 Task: Add a signature Laura Phillips containing With heartfelt thanks and warm wishes, Laura Phillips to email address softage.6@softage.net and add a folder Equipment
Action: Mouse moved to (93, 92)
Screenshot: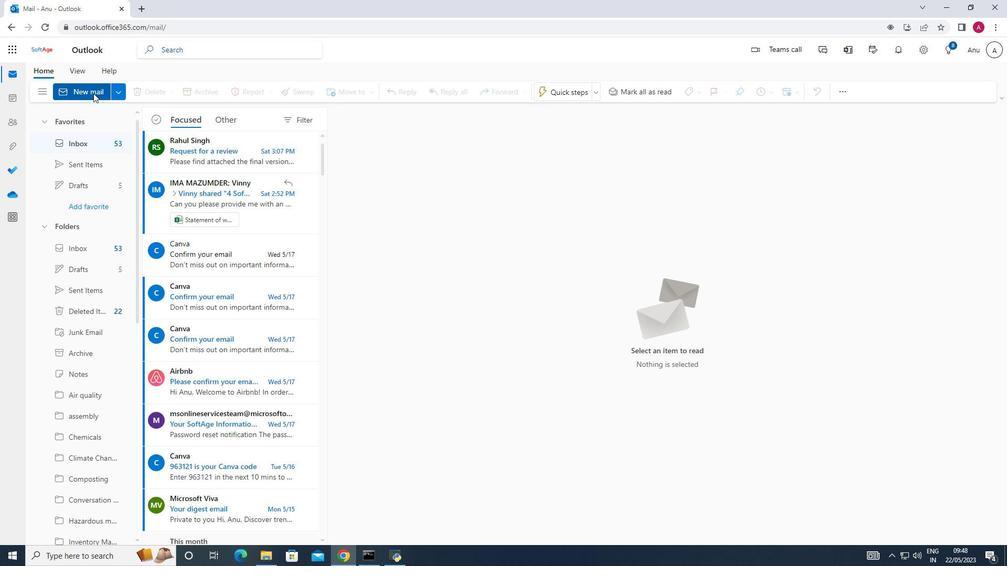 
Action: Mouse pressed left at (93, 92)
Screenshot: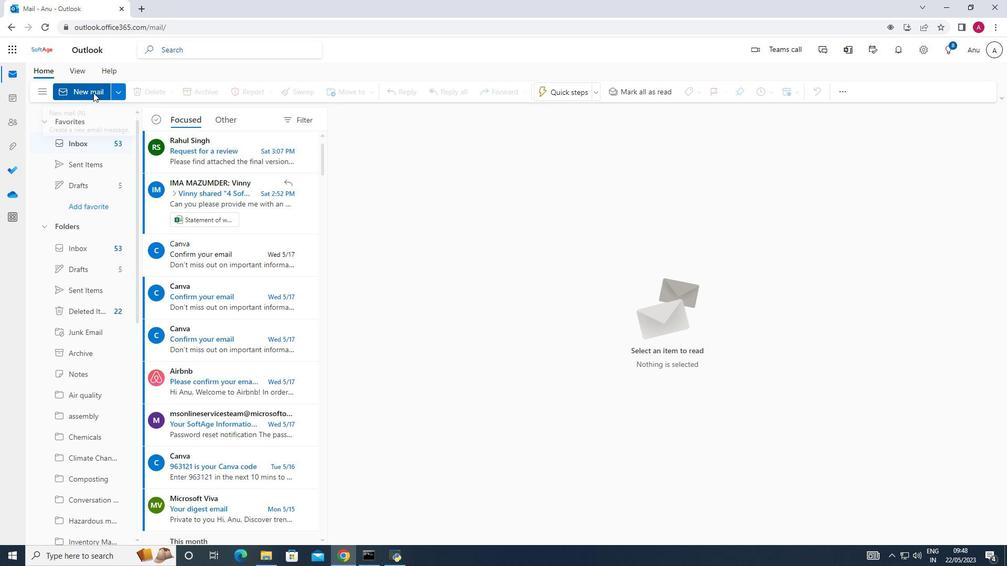 
Action: Mouse moved to (716, 91)
Screenshot: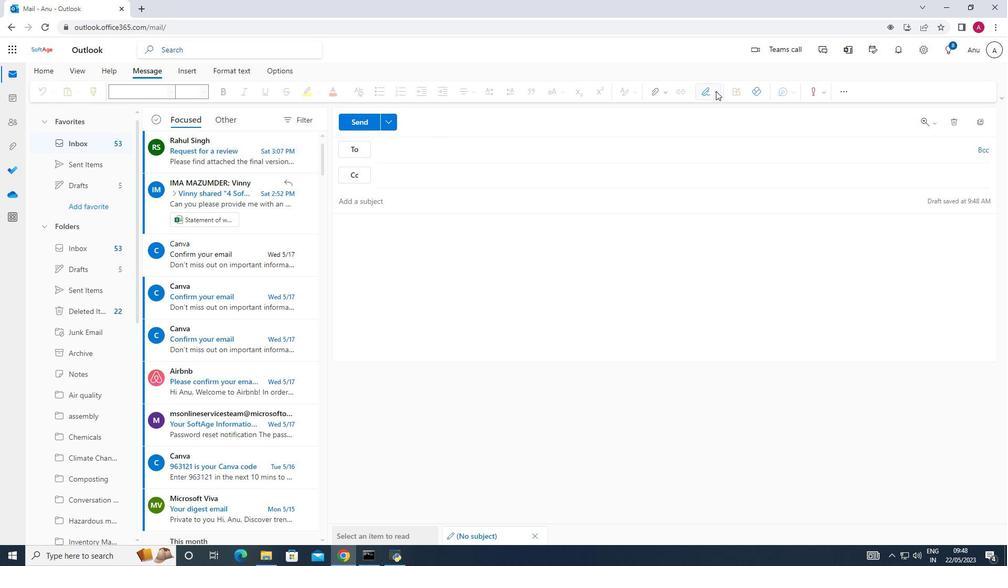 
Action: Mouse pressed left at (716, 91)
Screenshot: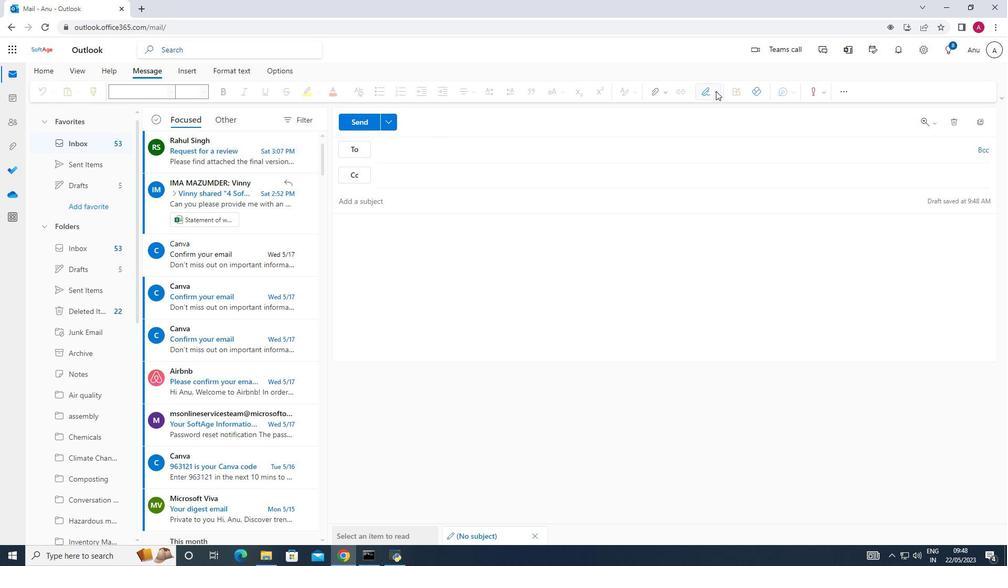 
Action: Mouse moved to (691, 134)
Screenshot: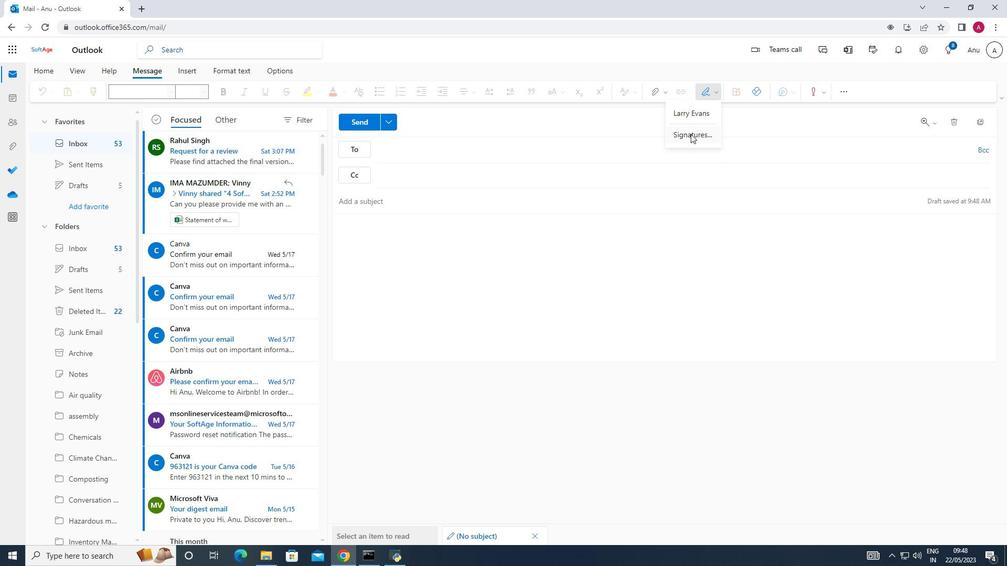 
Action: Mouse pressed left at (691, 134)
Screenshot: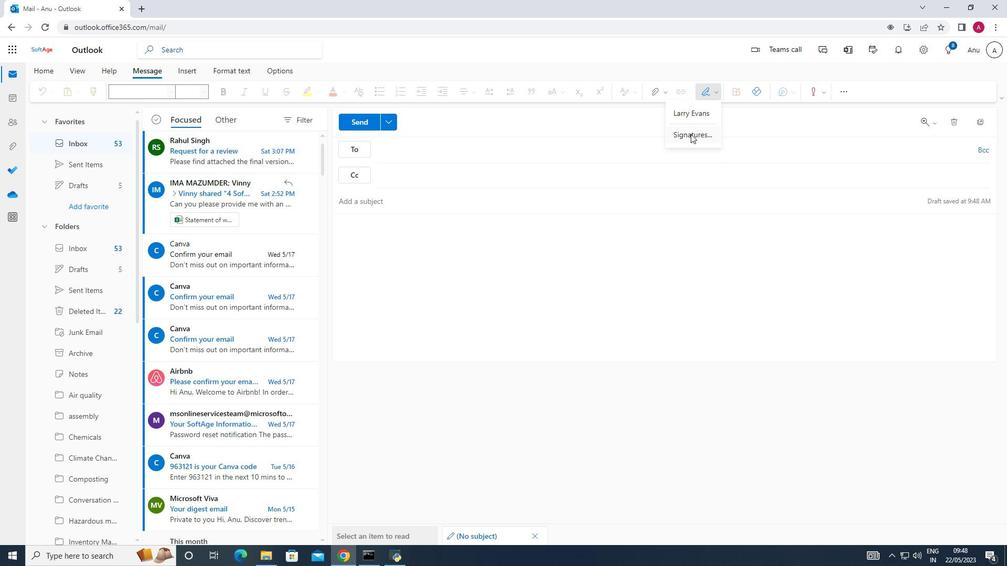 
Action: Mouse moved to (706, 177)
Screenshot: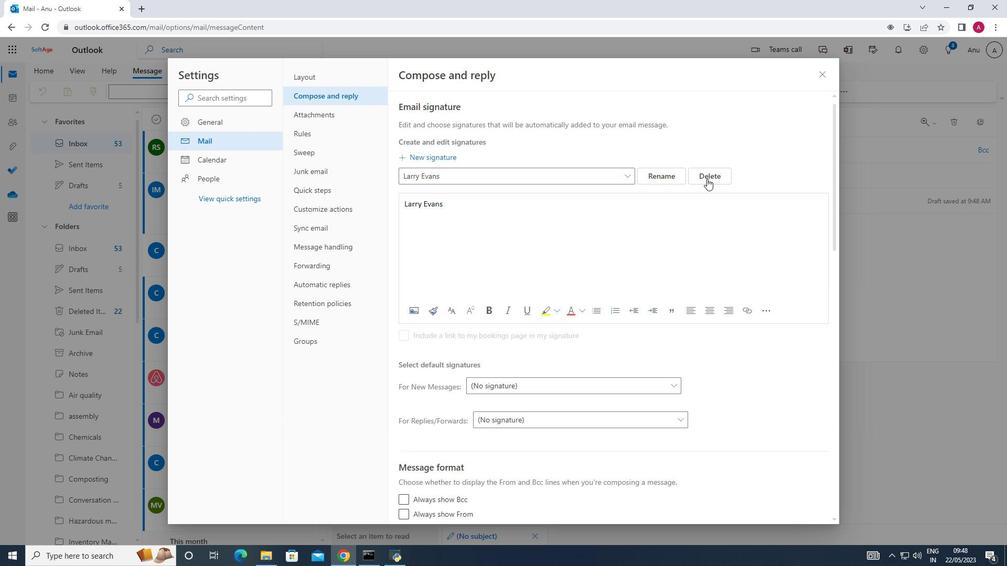 
Action: Mouse pressed left at (706, 177)
Screenshot: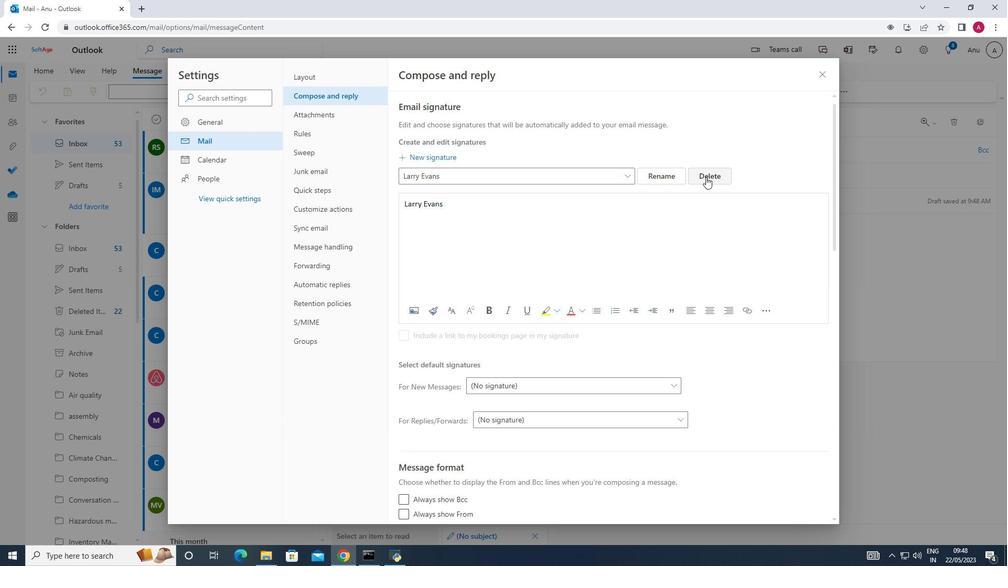 
Action: Mouse moved to (442, 179)
Screenshot: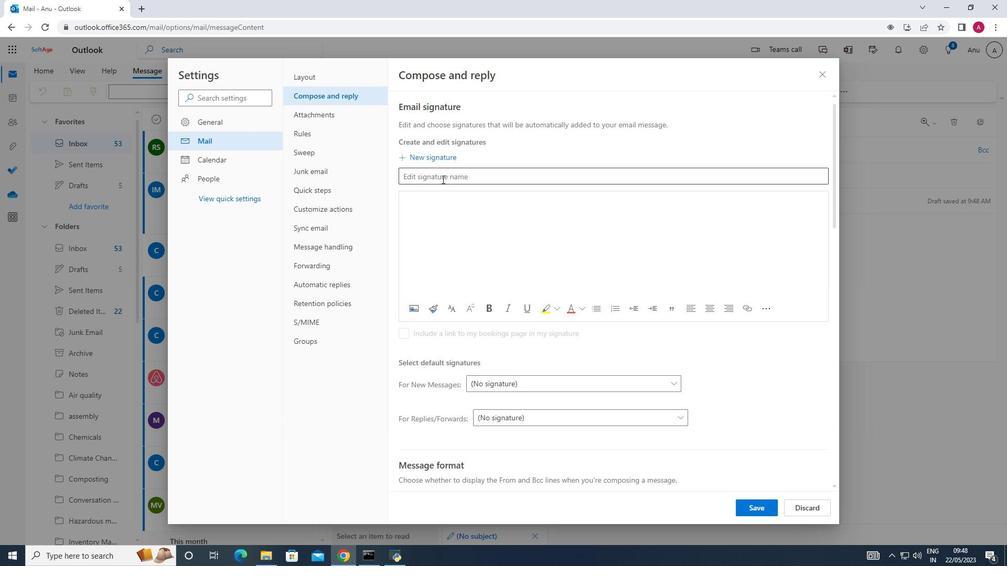 
Action: Mouse pressed left at (442, 179)
Screenshot: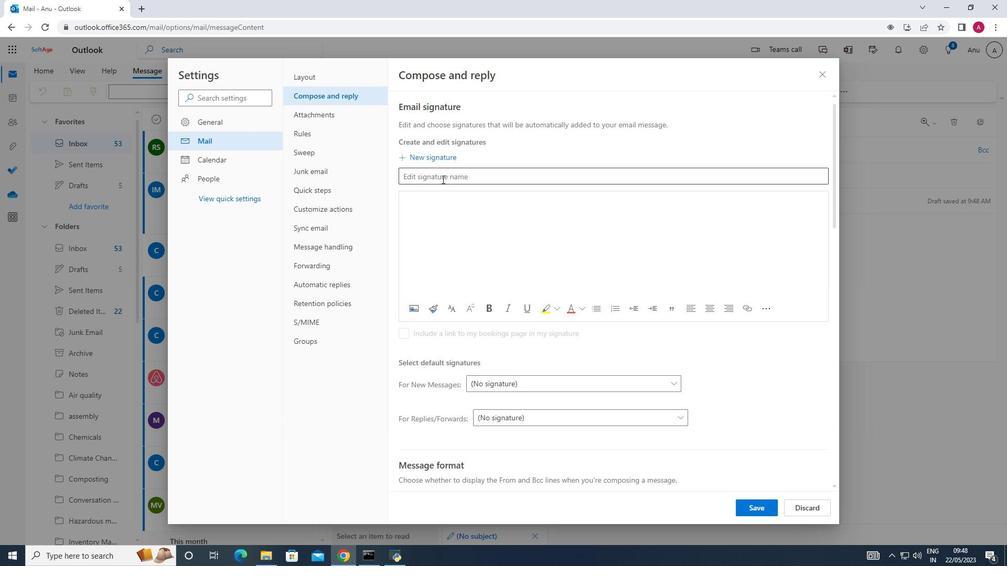 
Action: Key pressed <Key.shift>Laura<Key.space><Key.shift><Key.shift><Key.shift><Key.shift><Key.shift><Key.shift><Key.shift><Key.shift><Key.shift><Key.shift><Key.shift><Key.shift><Key.shift><Key.shift><Key.shift><Key.shift><Key.shift>Phillips
Screenshot: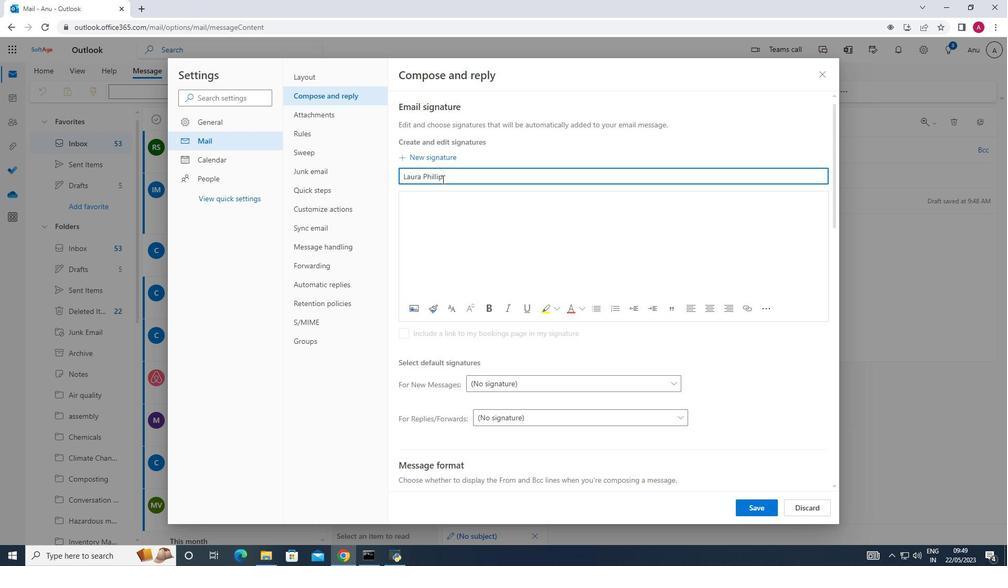 
Action: Mouse moved to (415, 198)
Screenshot: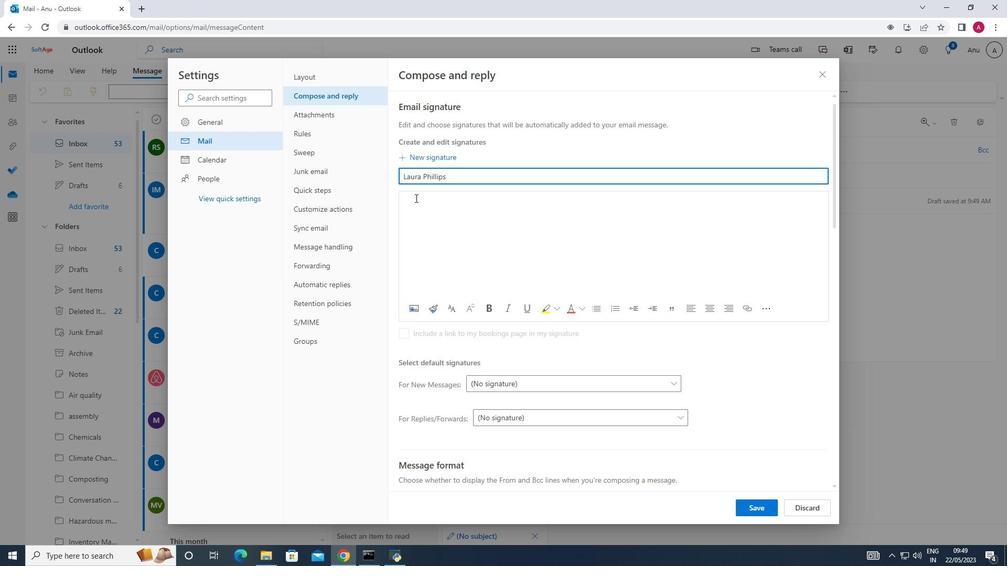 
Action: Mouse pressed left at (415, 198)
Screenshot: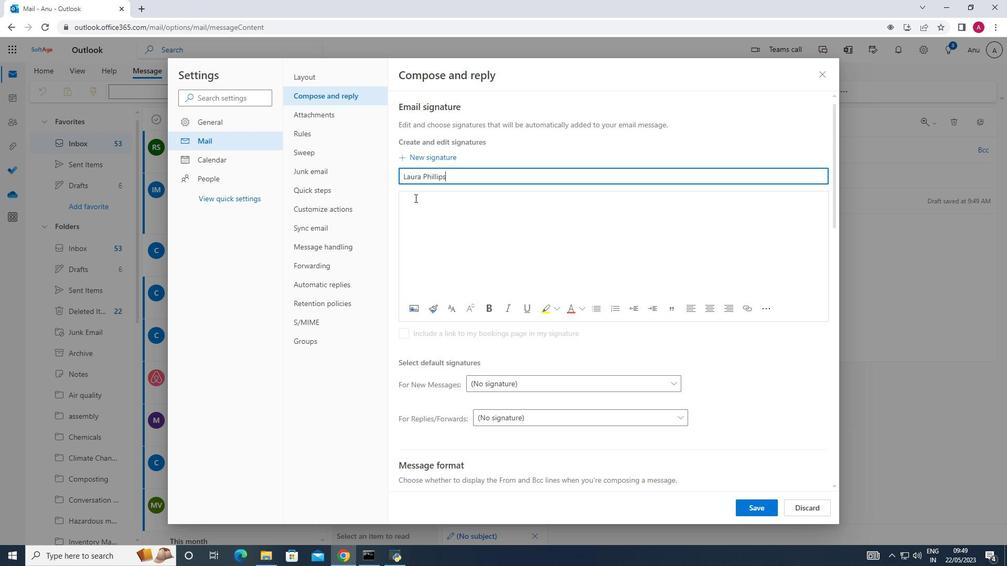 
Action: Key pressed <Key.shift>Laura<Key.space><Key.shift>Philips
Screenshot: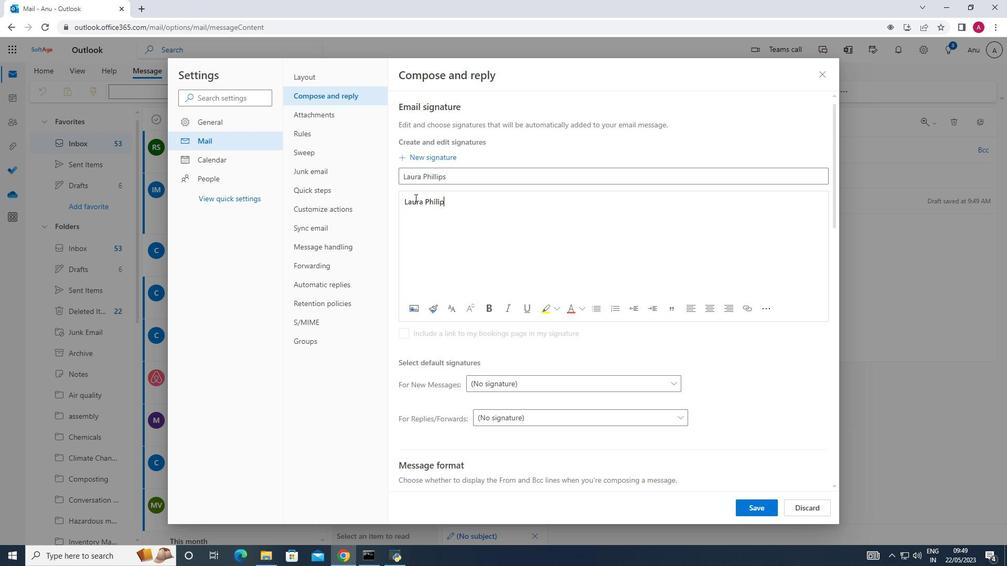 
Action: Mouse moved to (749, 506)
Screenshot: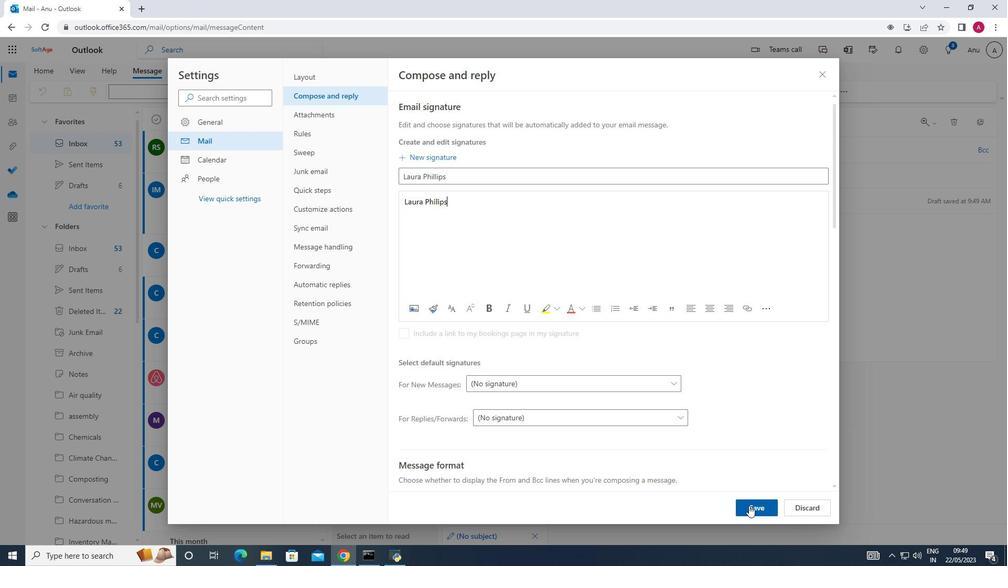 
Action: Mouse pressed left at (749, 506)
Screenshot: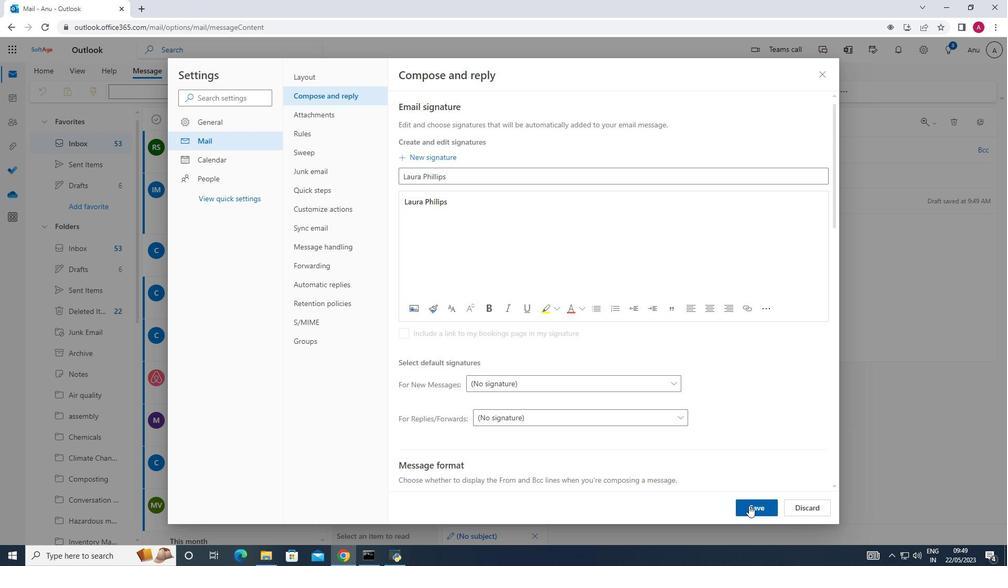 
Action: Mouse moved to (825, 72)
Screenshot: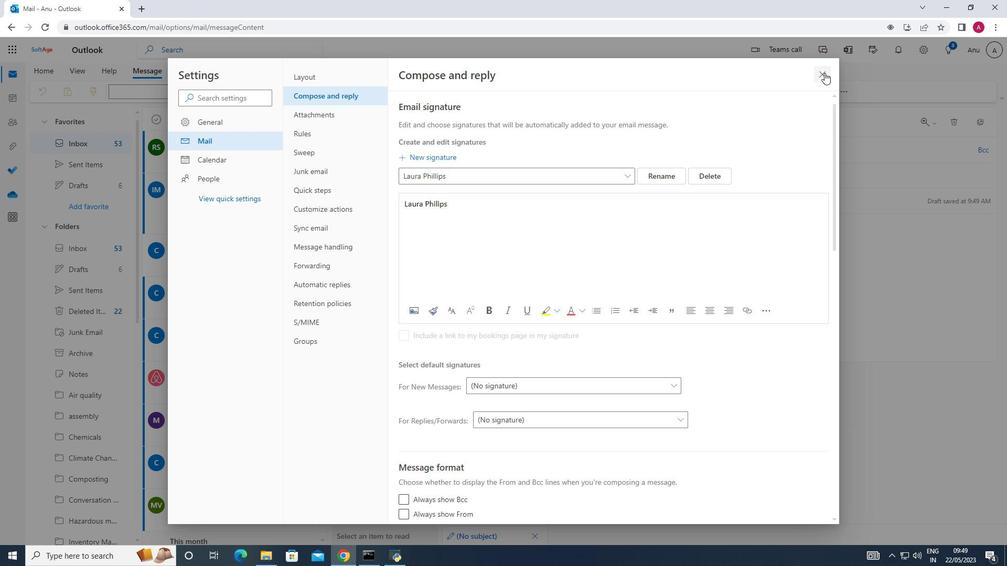 
Action: Mouse pressed left at (825, 72)
Screenshot: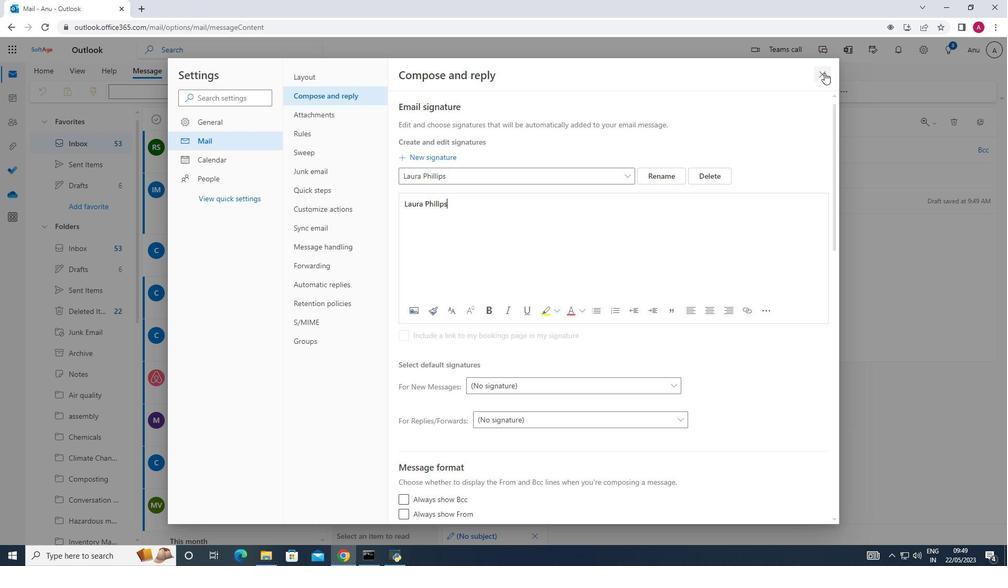 
Action: Mouse moved to (345, 224)
Screenshot: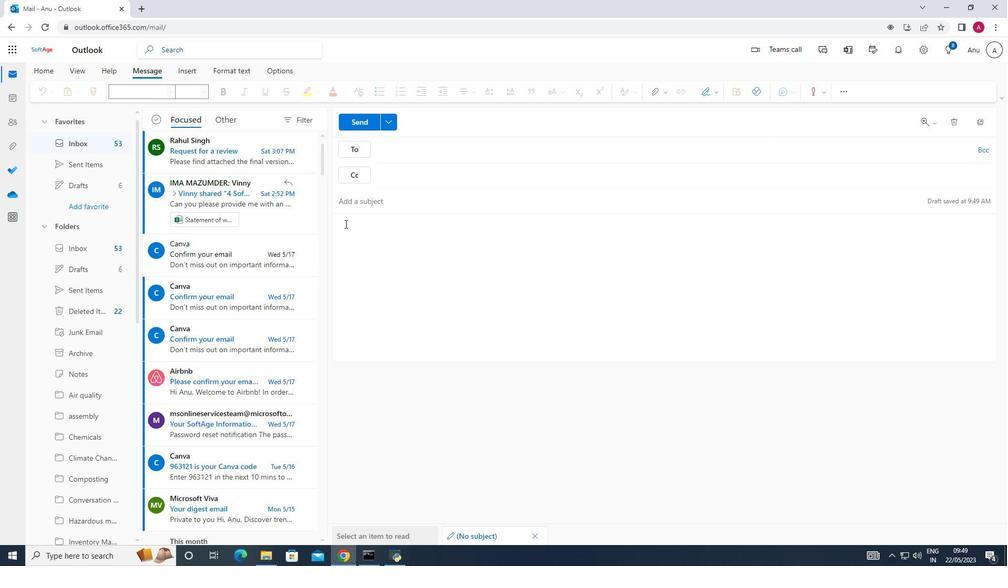 
Action: Mouse pressed left at (345, 224)
Screenshot: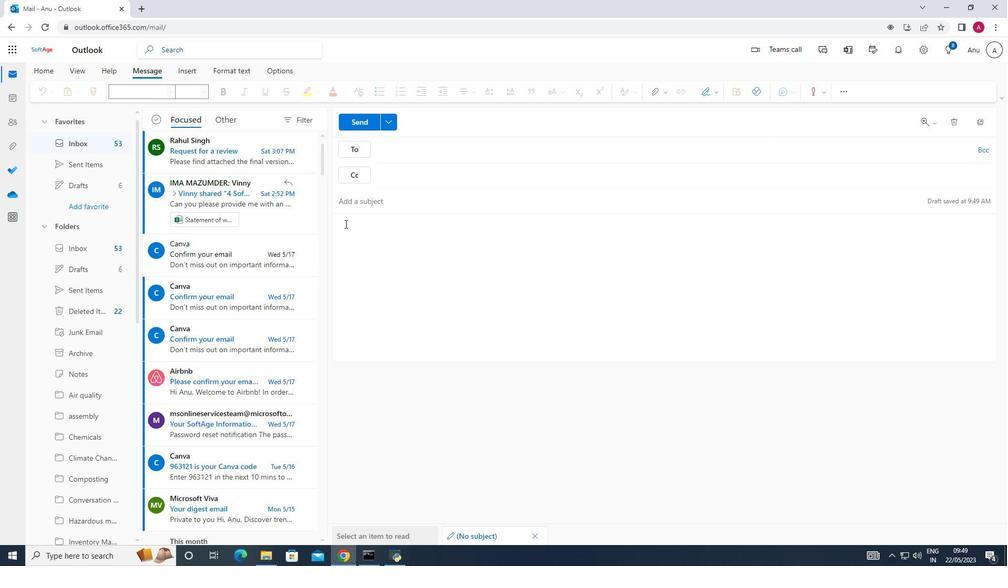 
Action: Key pressed <Key.shift>Heartfelt<Key.space><Key.shift>Thanks<Key.space>and<Key.space><Key.shift>Warm<Key.space><Key.shift>Wishes
Screenshot: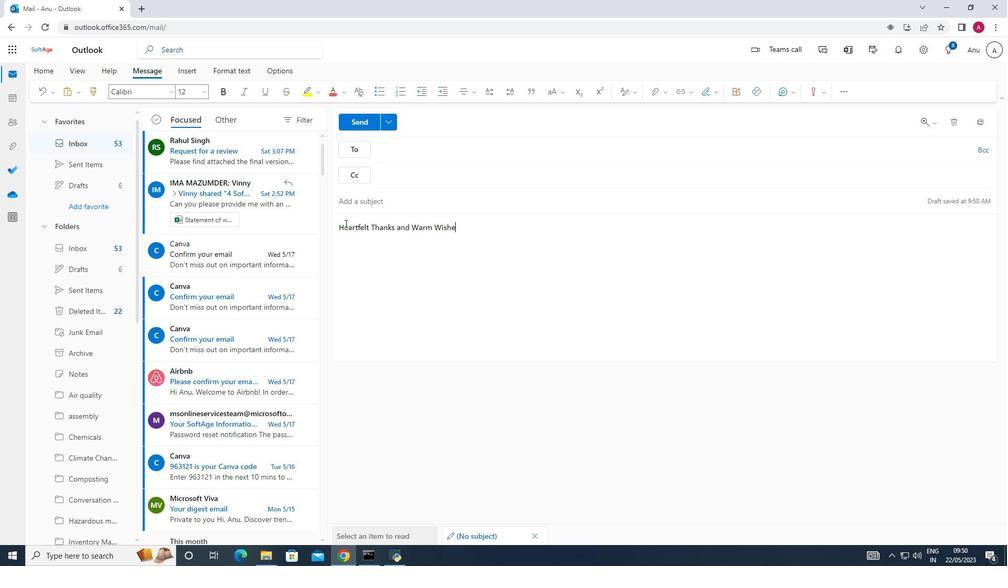 
Action: Mouse moved to (386, 196)
Screenshot: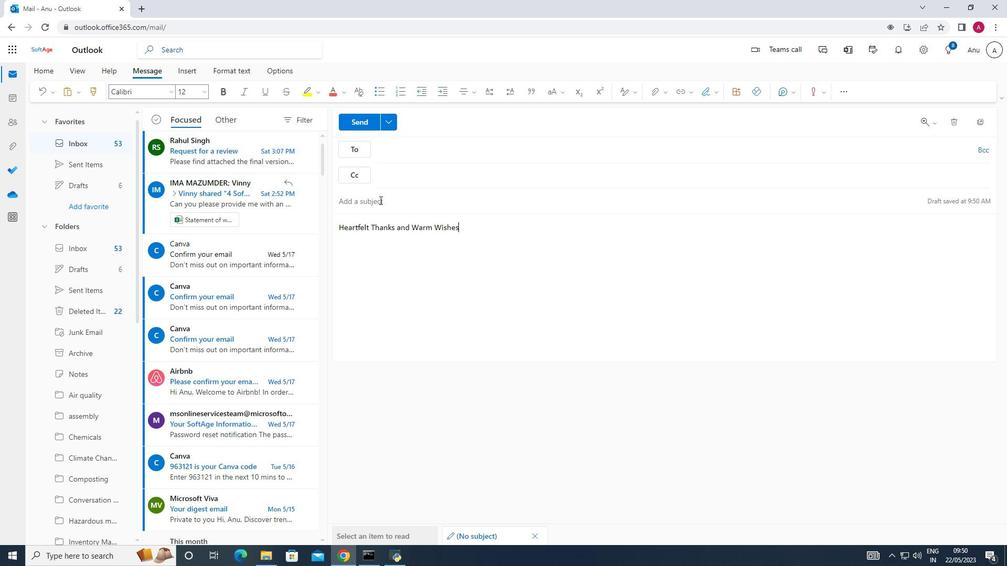 
Action: Key pressed .
Screenshot: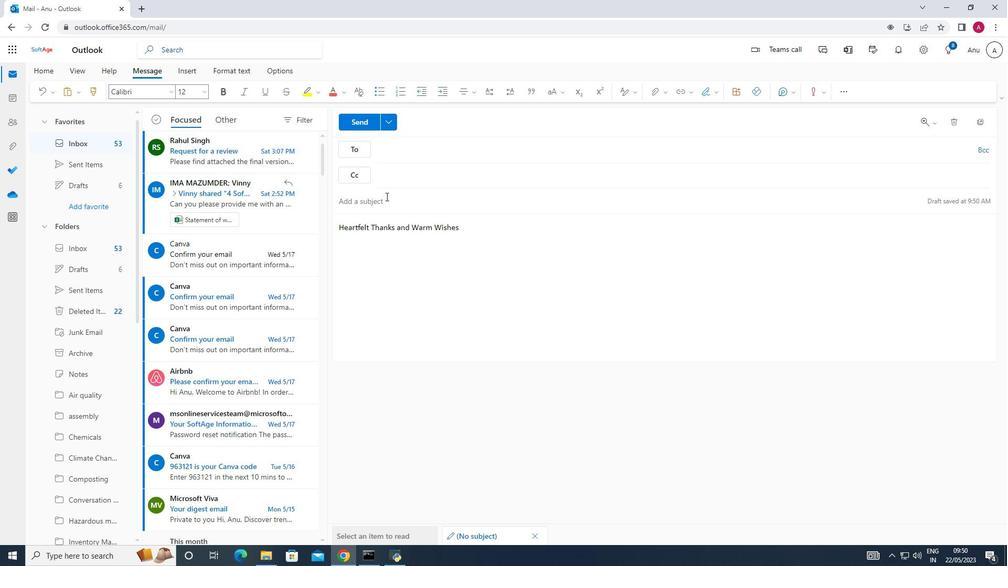 
Action: Mouse moved to (720, 93)
Screenshot: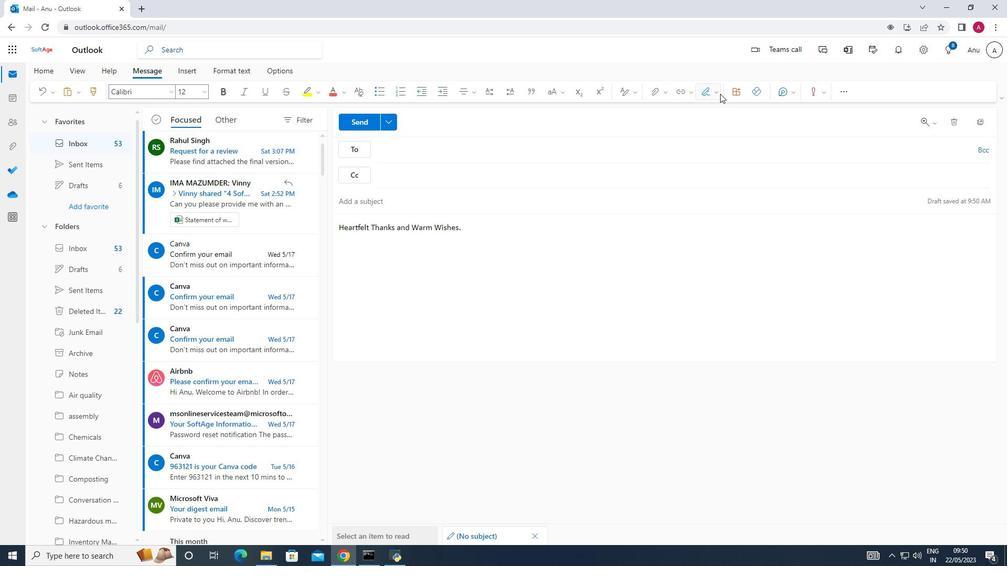 
Action: Mouse pressed left at (720, 93)
Screenshot: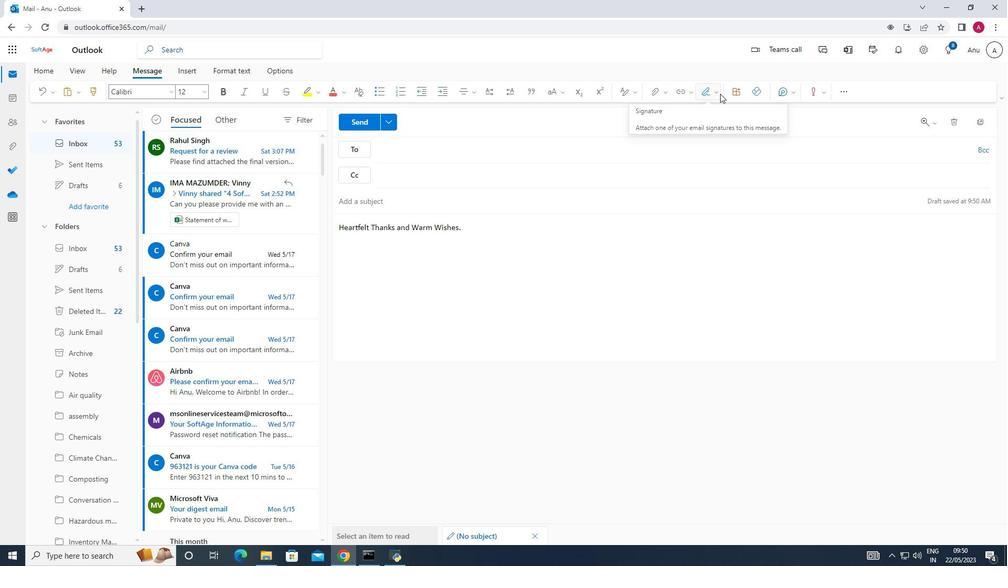 
Action: Mouse moved to (696, 116)
Screenshot: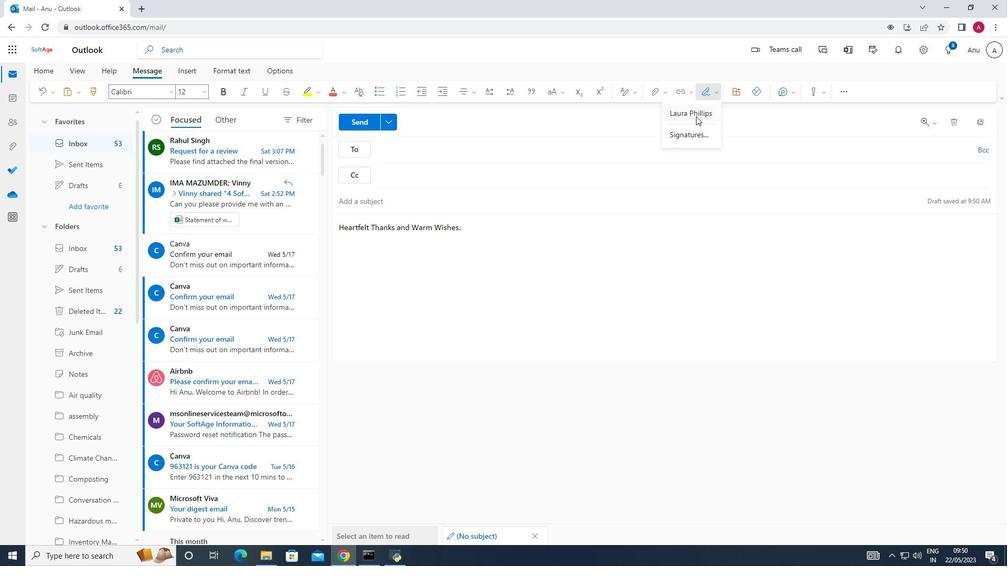 
Action: Mouse pressed left at (696, 116)
Screenshot: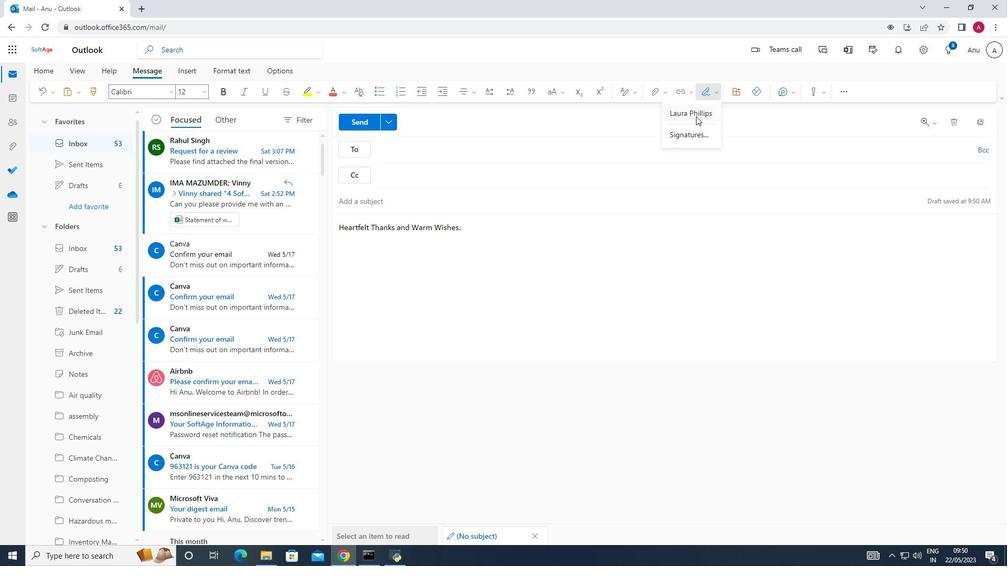 
Action: Mouse moved to (382, 152)
Screenshot: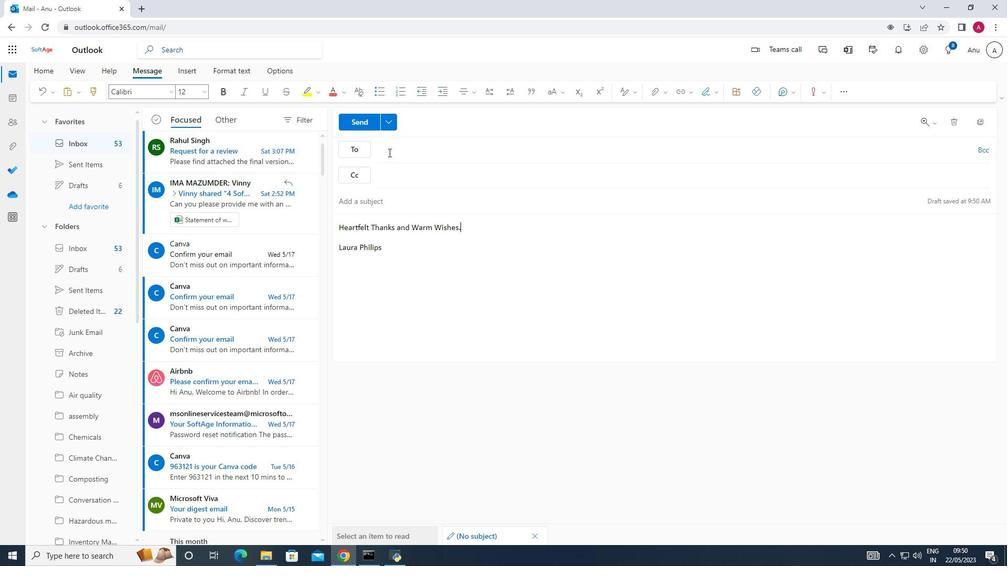 
Action: Mouse pressed left at (382, 152)
Screenshot: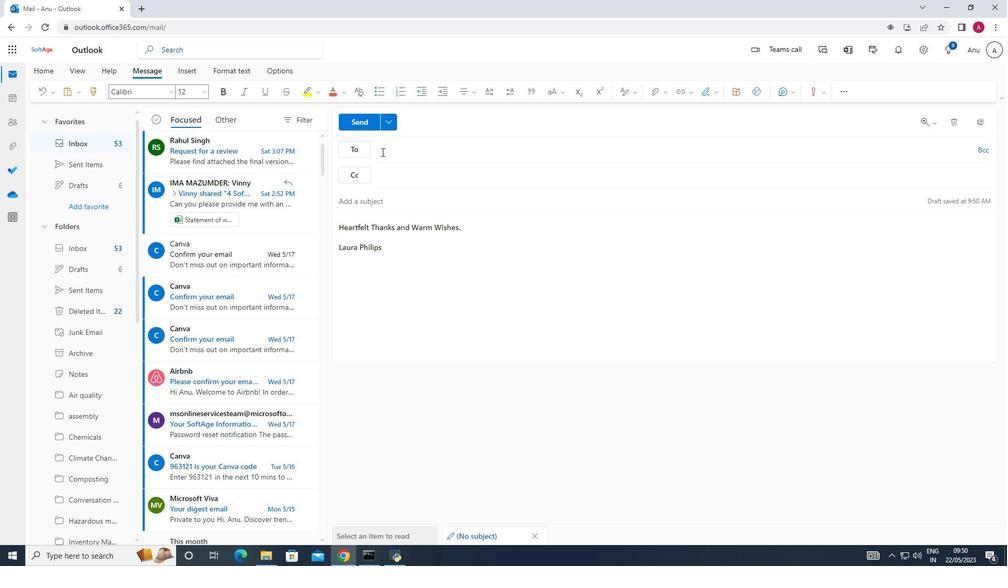 
Action: Key pressed <Key.shift>Softage.6<Key.shift>@softage.net
Screenshot: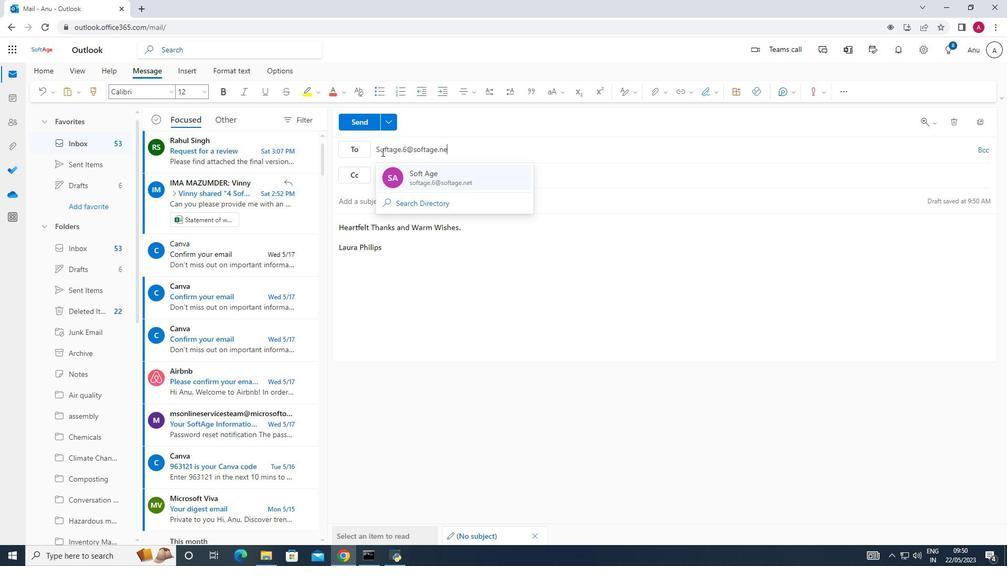 
Action: Mouse moved to (85, 486)
Screenshot: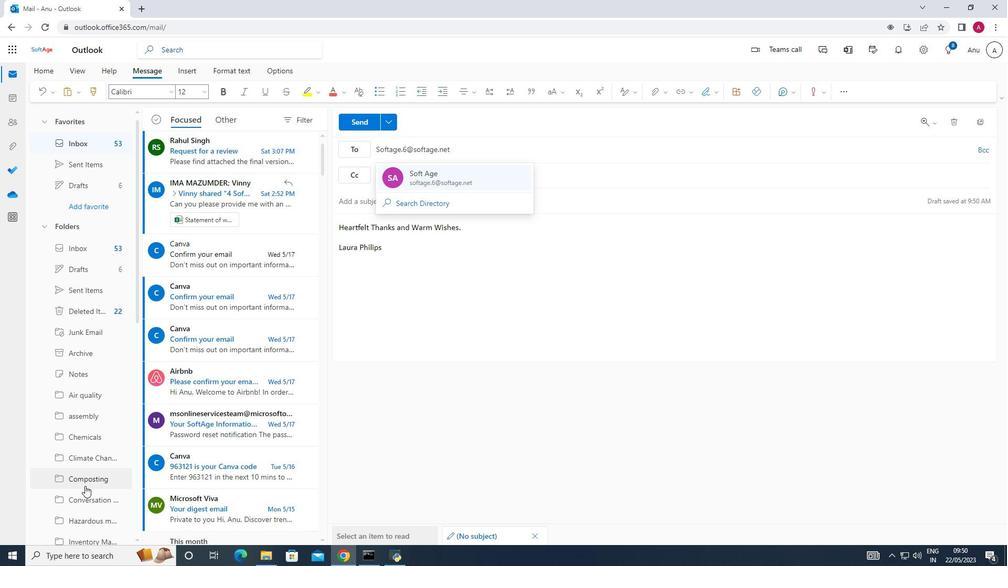 
Action: Mouse scrolled (85, 486) with delta (0, 0)
Screenshot: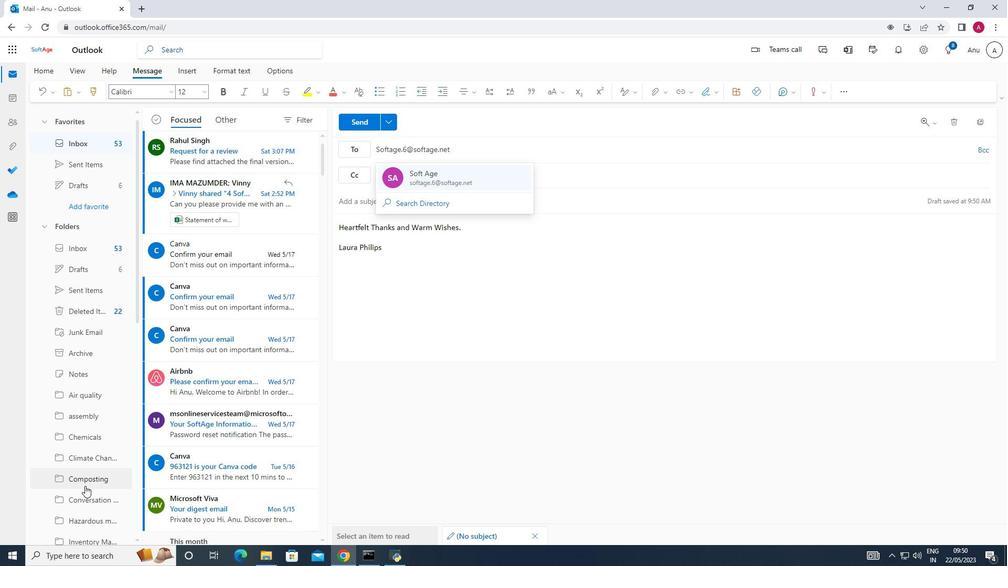 
Action: Mouse scrolled (85, 486) with delta (0, 0)
Screenshot: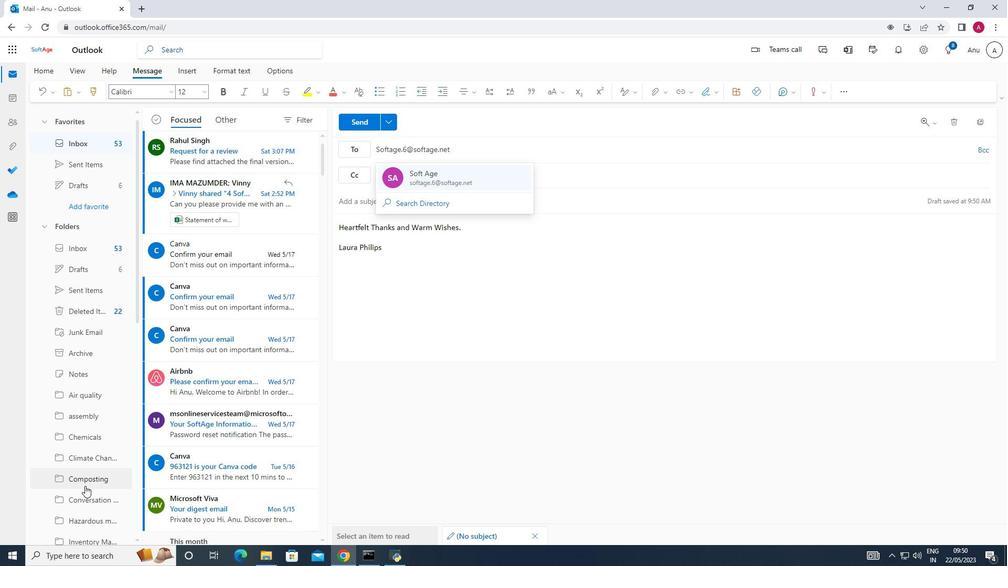 
Action: Mouse scrolled (85, 486) with delta (0, 0)
Screenshot: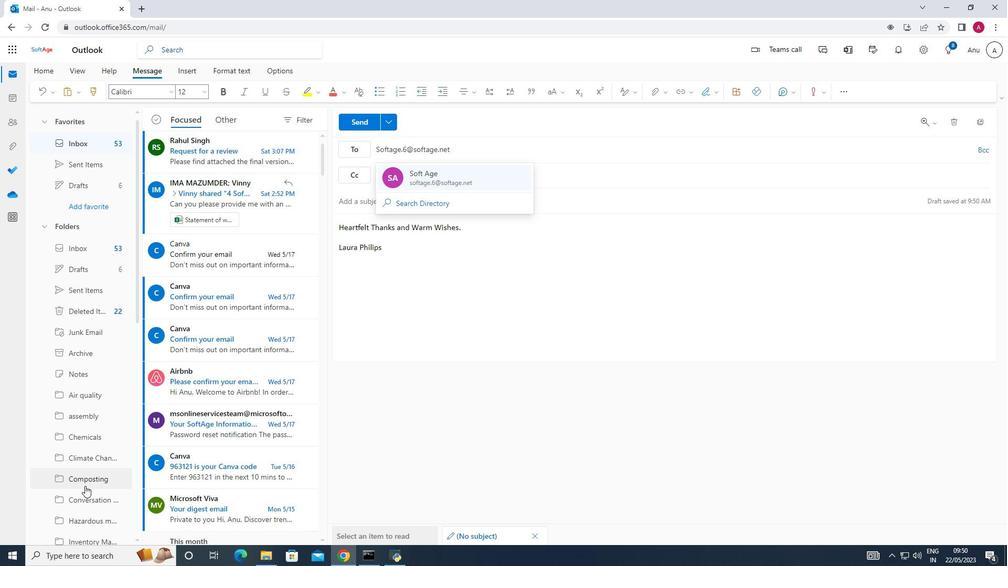 
Action: Mouse scrolled (85, 486) with delta (0, 0)
Screenshot: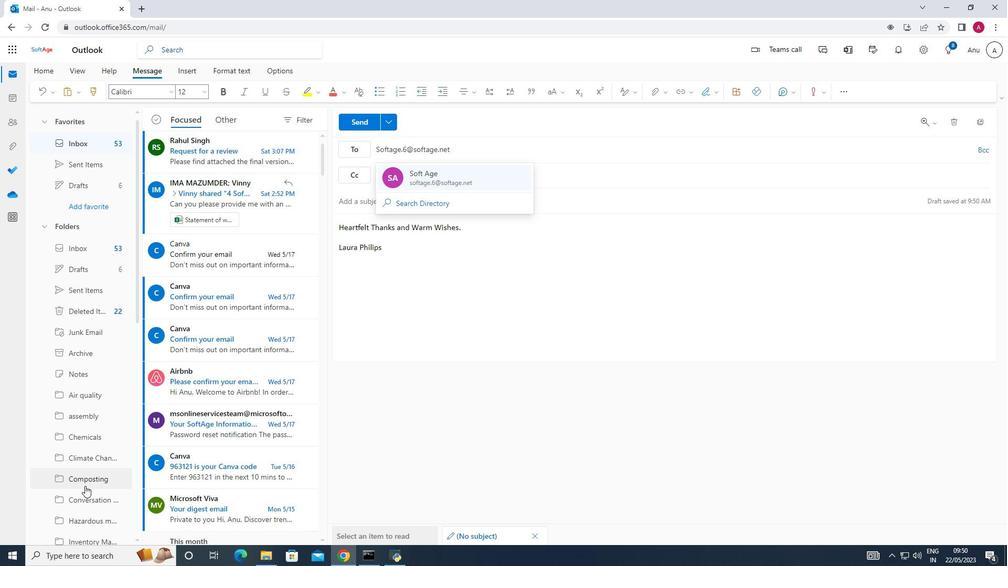 
Action: Mouse scrolled (85, 486) with delta (0, 0)
Screenshot: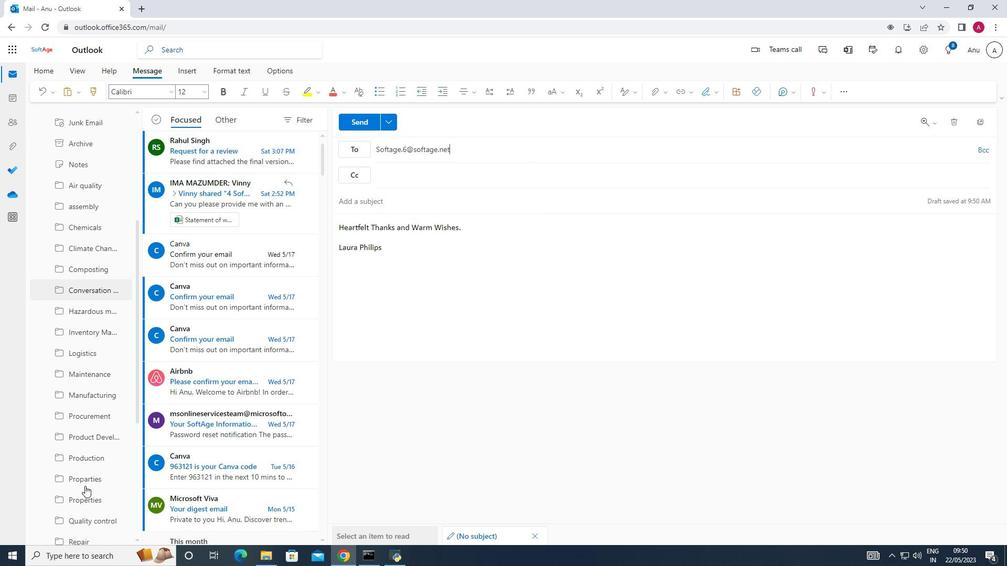 
Action: Mouse scrolled (85, 486) with delta (0, 0)
Screenshot: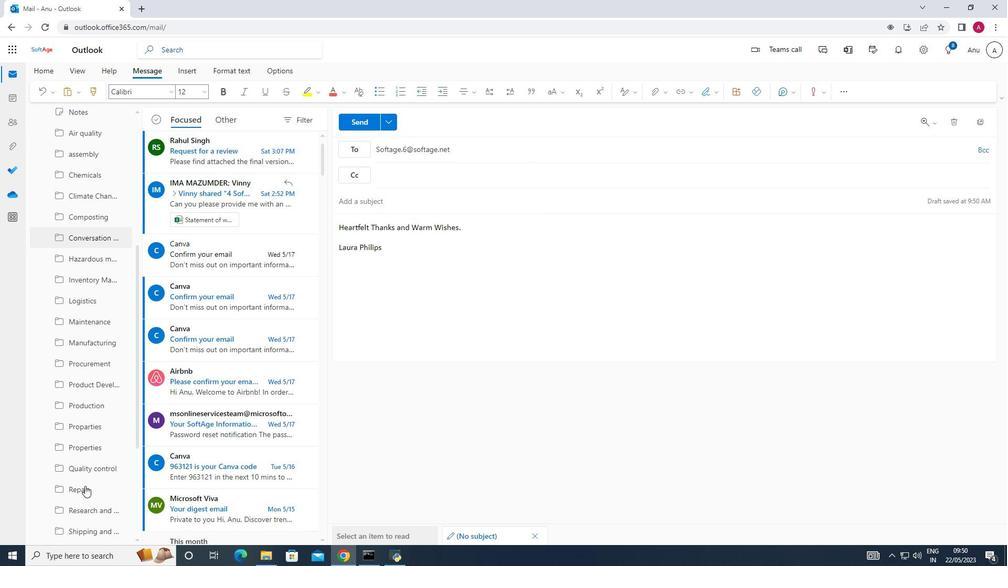 
Action: Mouse scrolled (85, 486) with delta (0, 0)
Screenshot: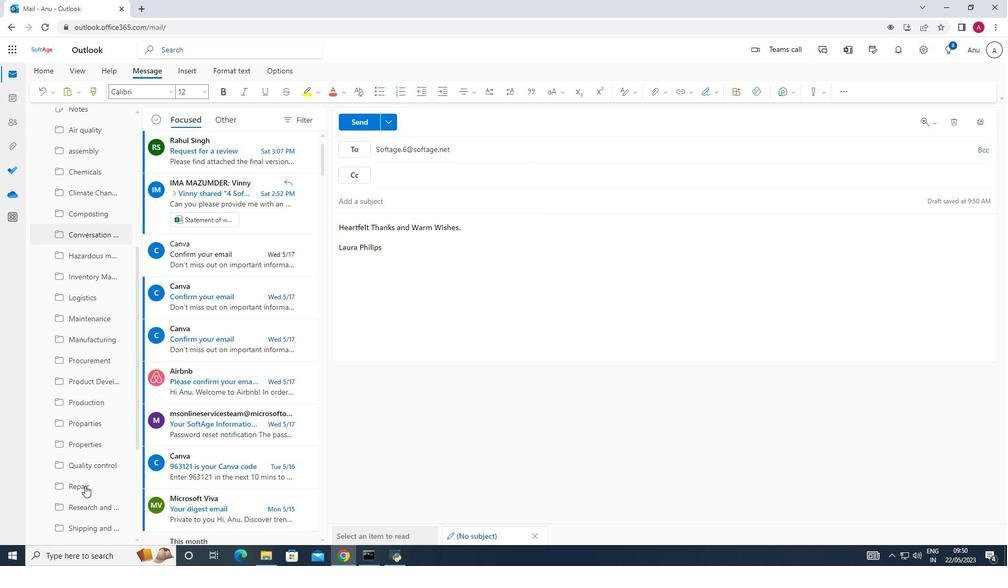 
Action: Mouse scrolled (85, 486) with delta (0, 0)
Screenshot: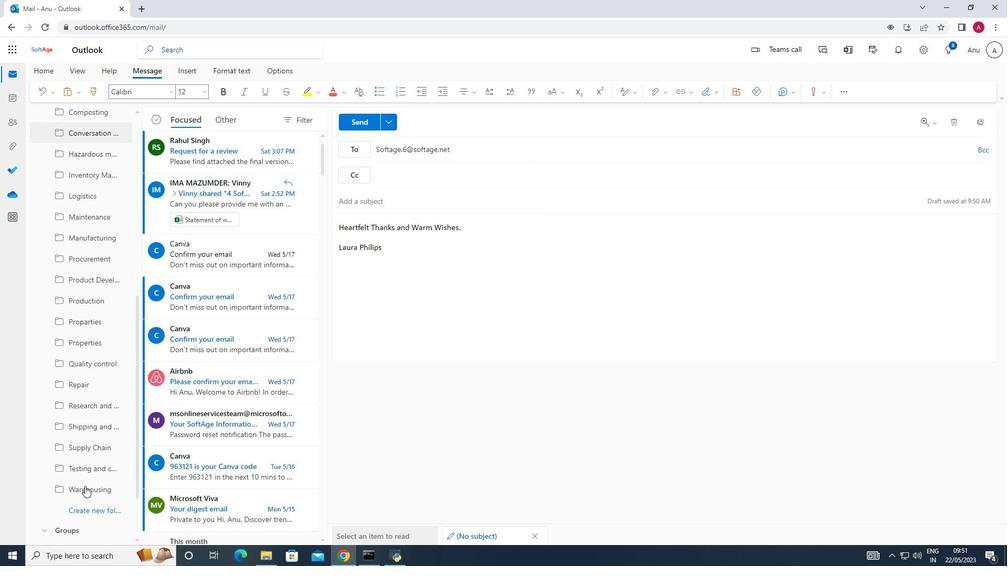 
Action: Mouse scrolled (85, 486) with delta (0, 0)
Screenshot: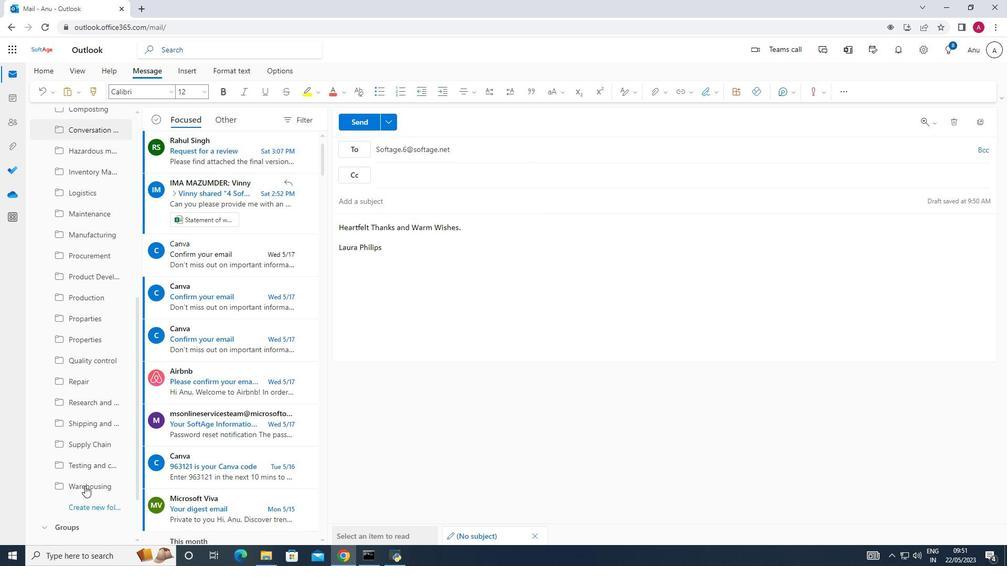 
Action: Mouse moved to (88, 436)
Screenshot: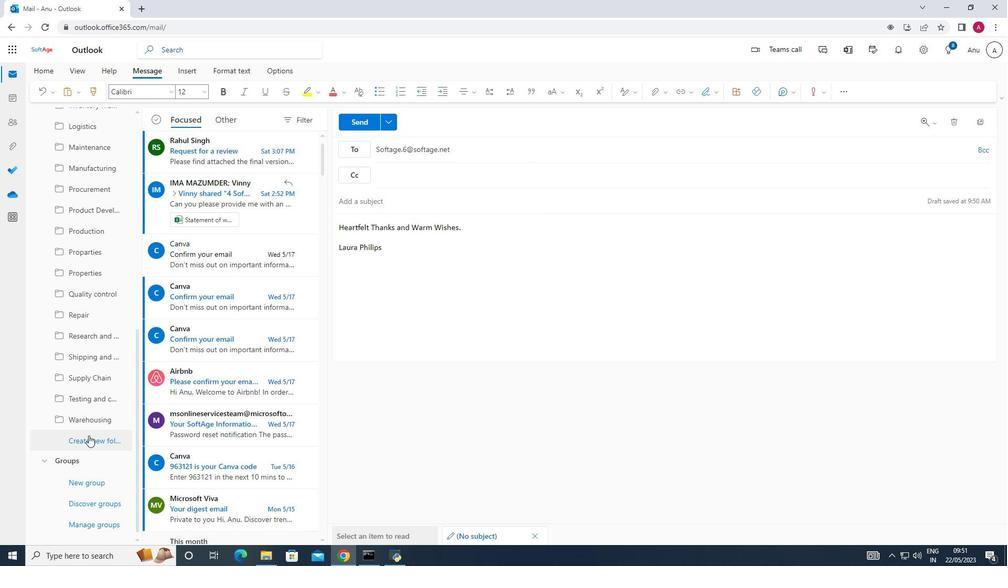 
Action: Mouse pressed left at (88, 436)
Screenshot: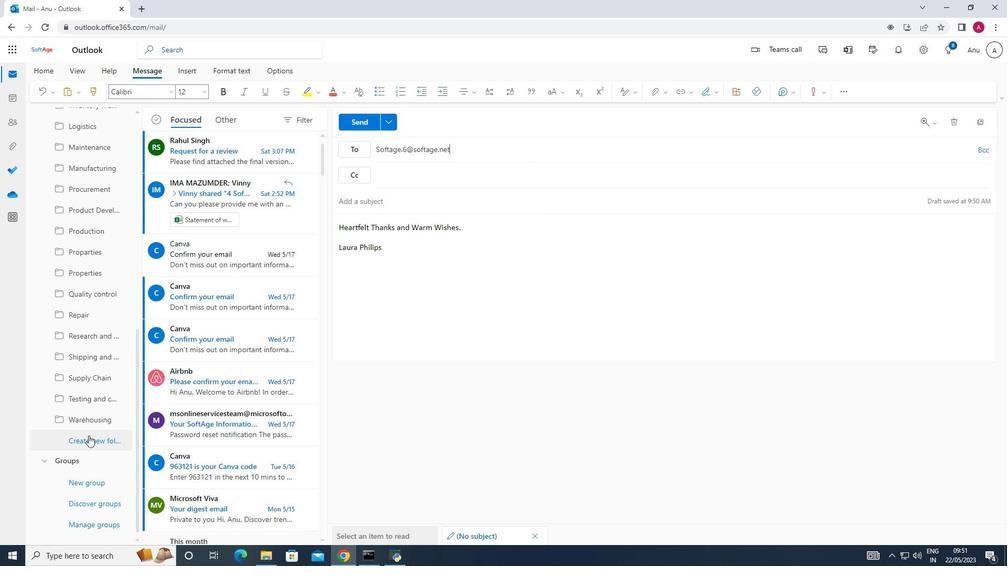 
Action: Mouse moved to (89, 431)
Screenshot: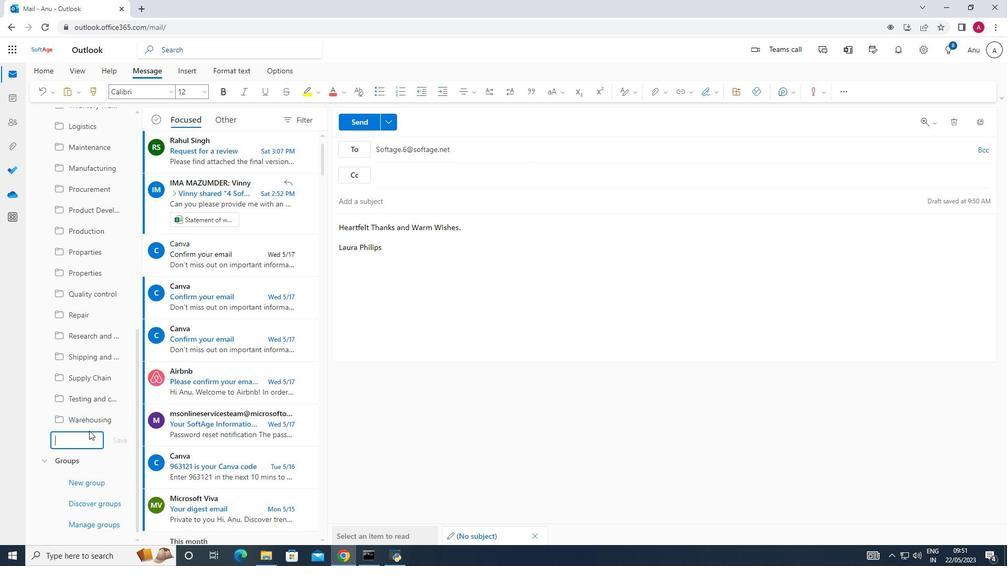 
Action: Key pressed <Key.shift>Equipment
Screenshot: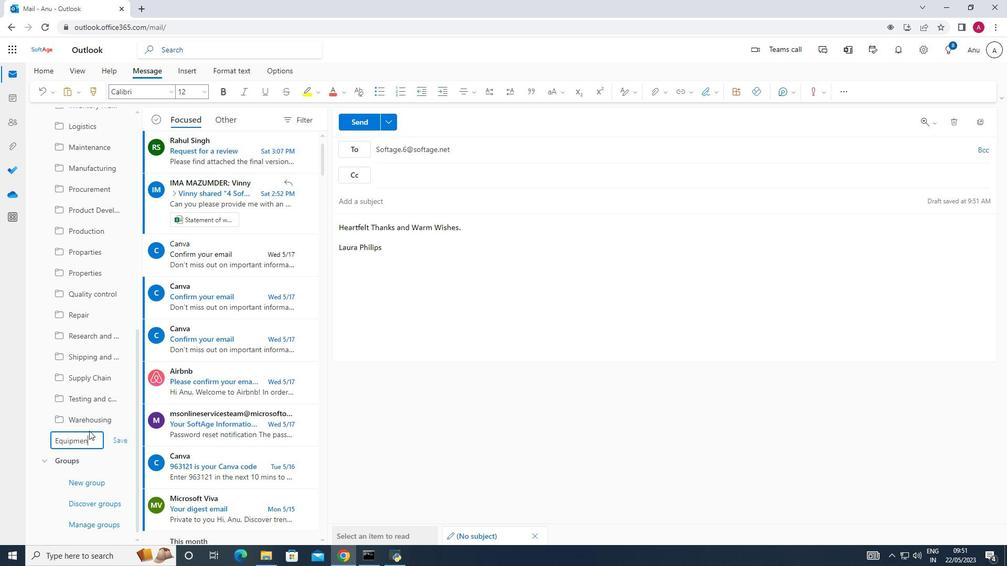 
Action: Mouse moved to (123, 440)
Screenshot: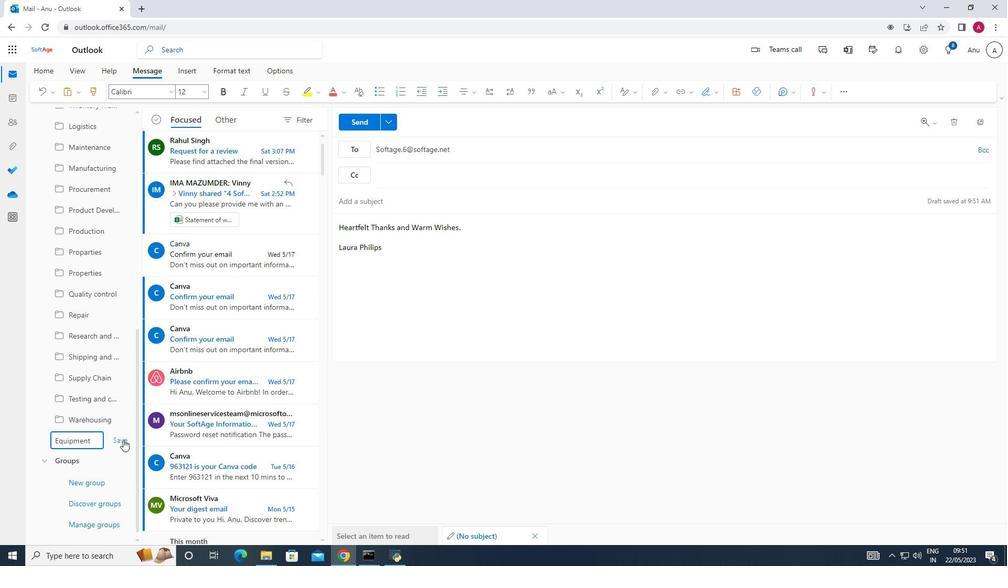 
Action: Mouse pressed left at (123, 440)
Screenshot: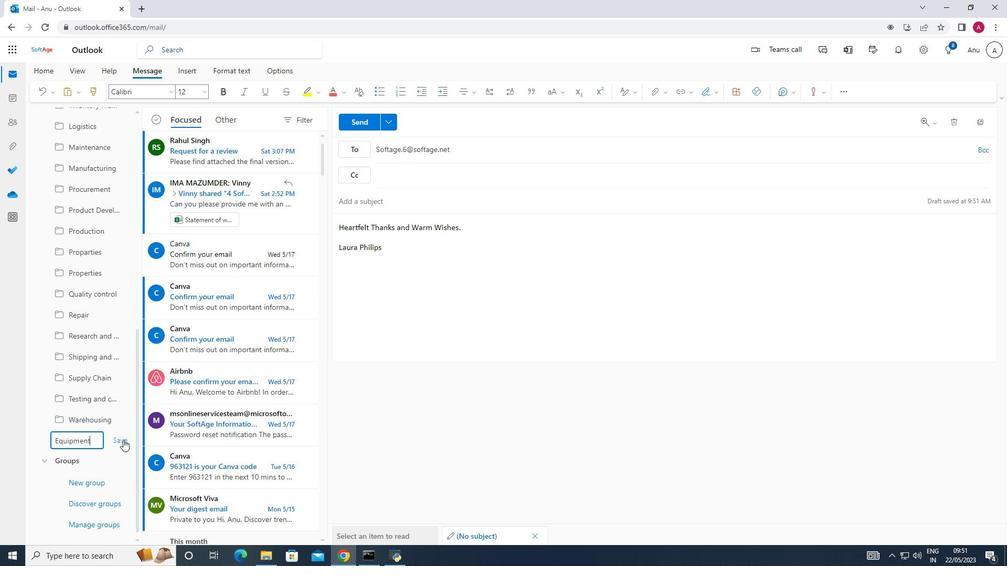 
Action: Mouse moved to (414, 456)
Screenshot: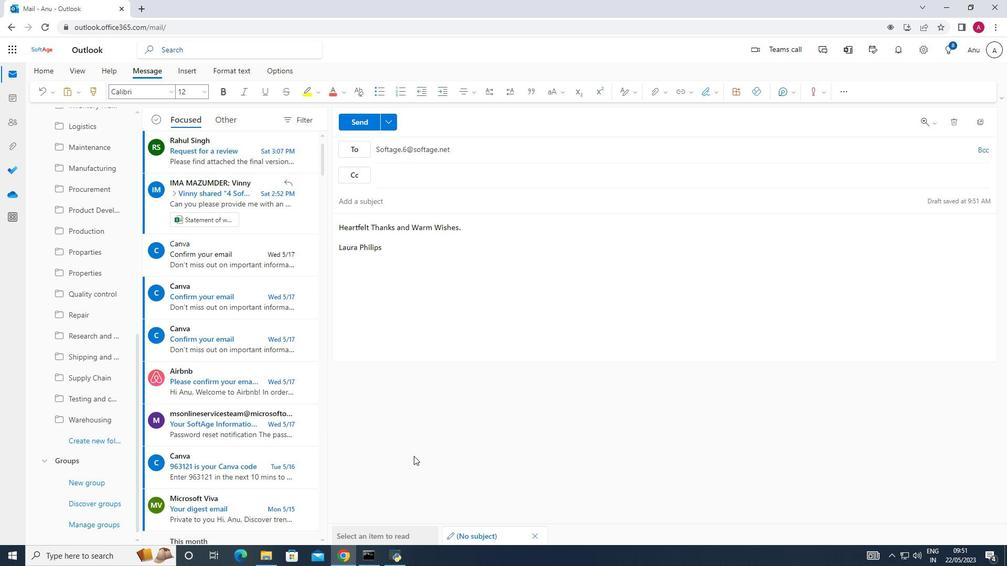 
Action: Mouse scrolled (414, 457) with delta (0, 0)
Screenshot: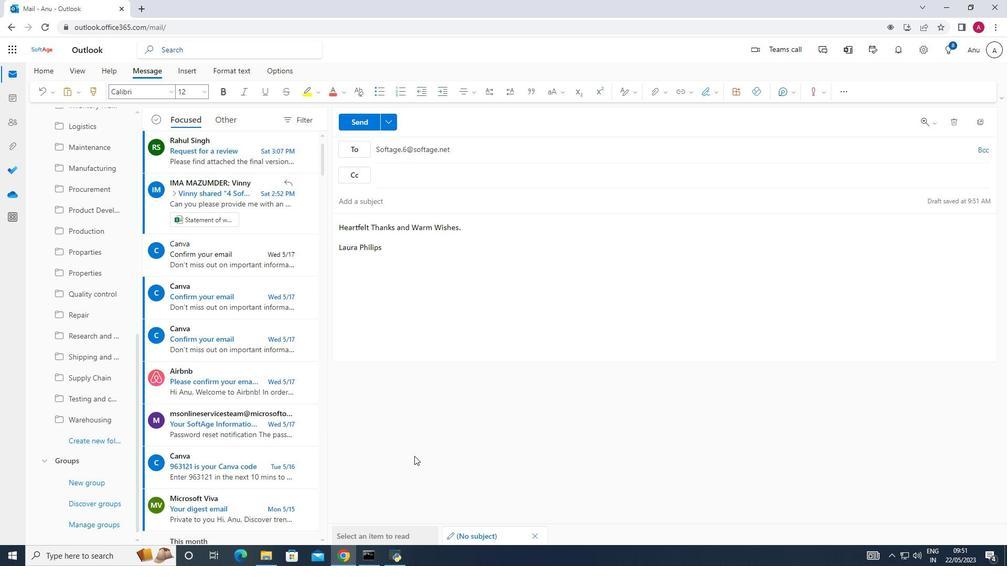 
Action: Mouse scrolled (414, 457) with delta (0, 0)
Screenshot: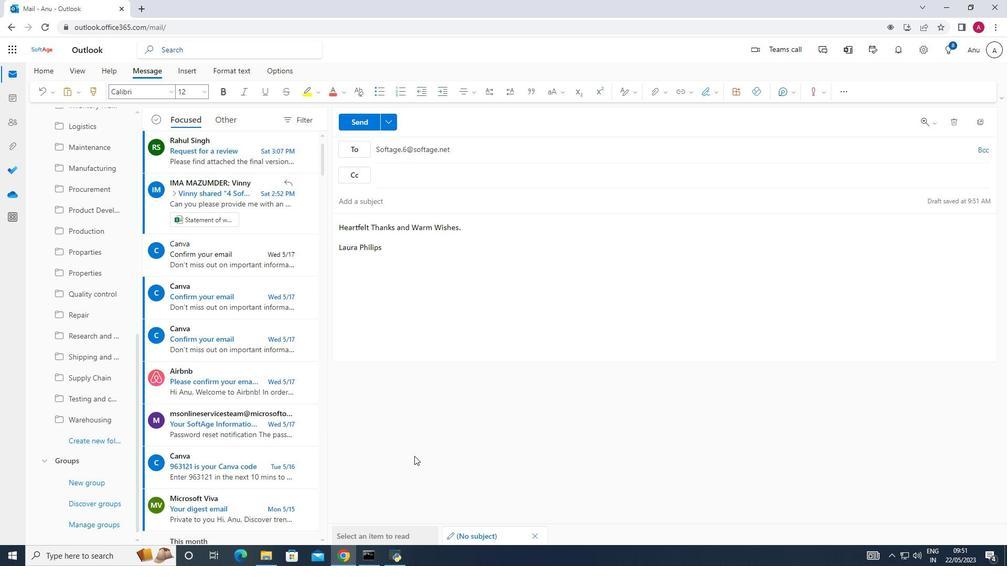 
Action: Mouse scrolled (414, 457) with delta (0, 0)
Screenshot: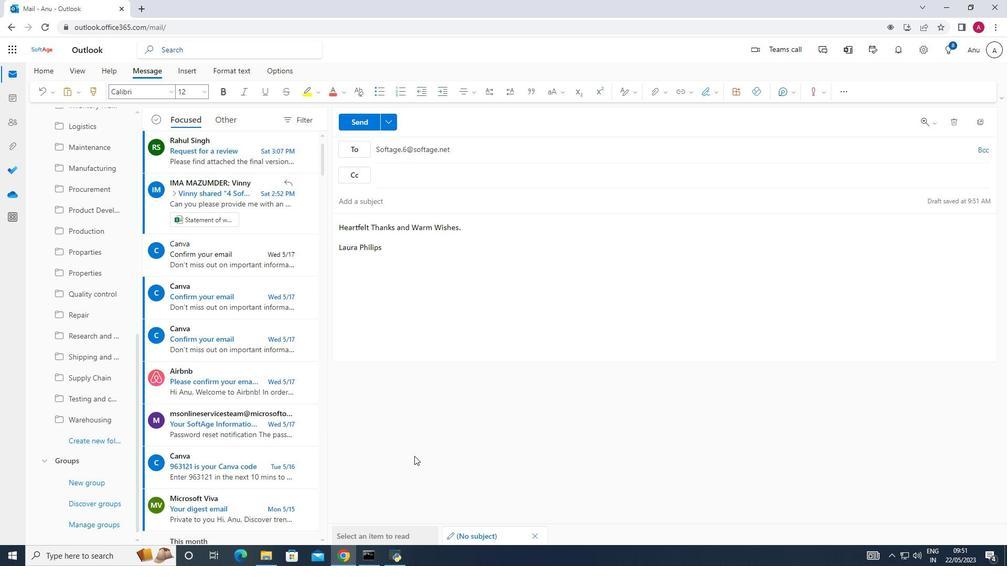 
Action: Mouse moved to (368, 122)
Screenshot: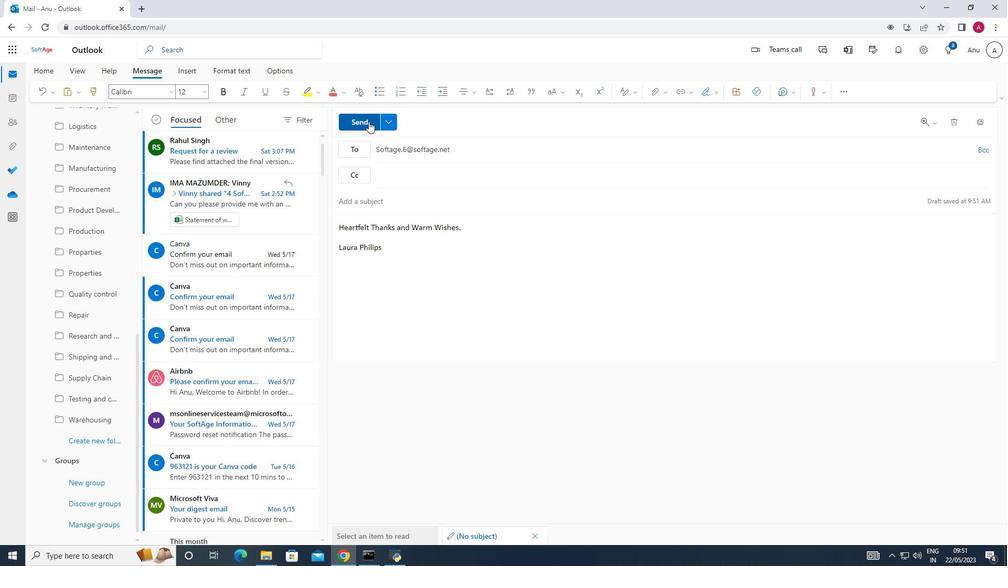 
Action: Mouse pressed left at (368, 122)
Screenshot: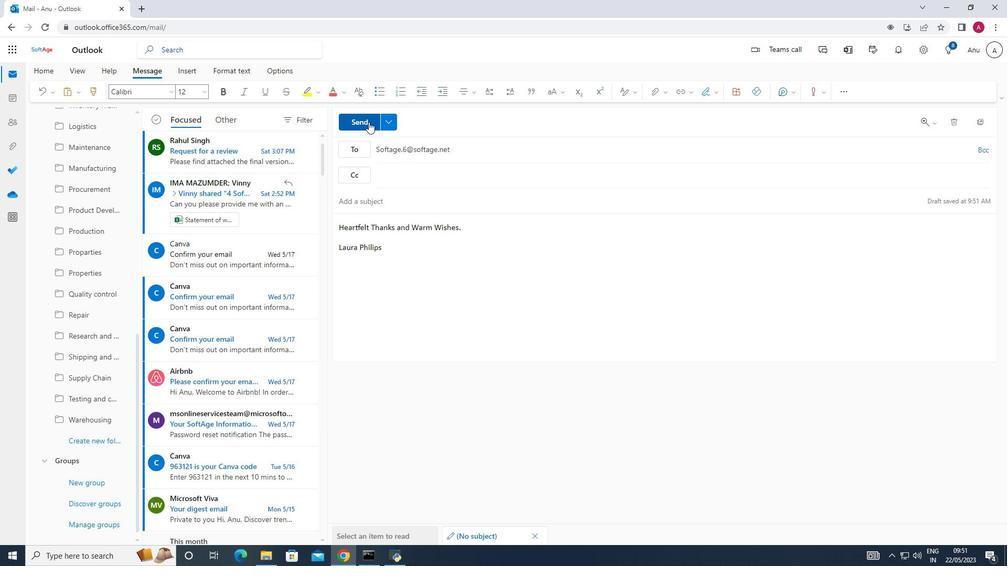
Action: Mouse moved to (484, 318)
Screenshot: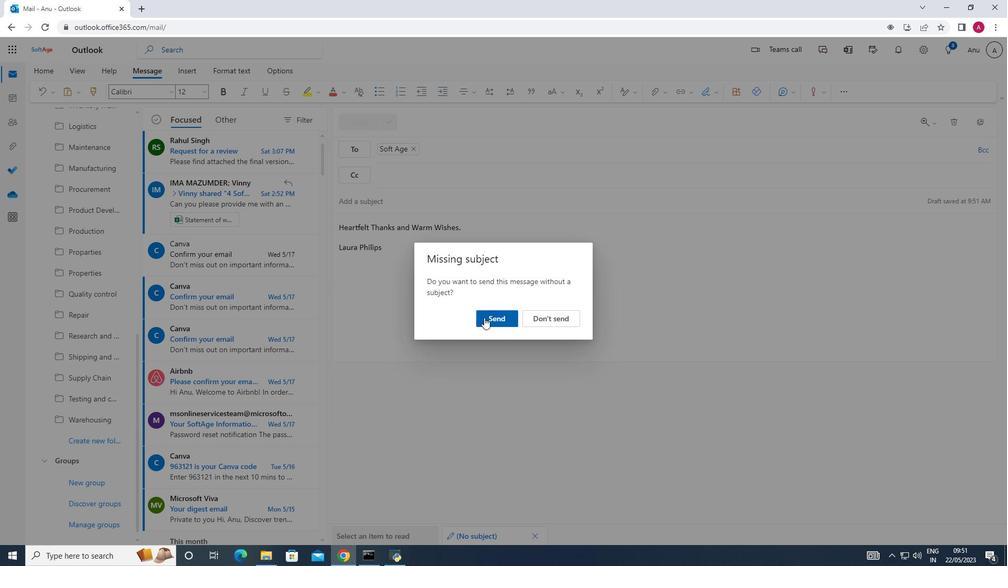 
Action: Mouse pressed left at (484, 318)
Screenshot: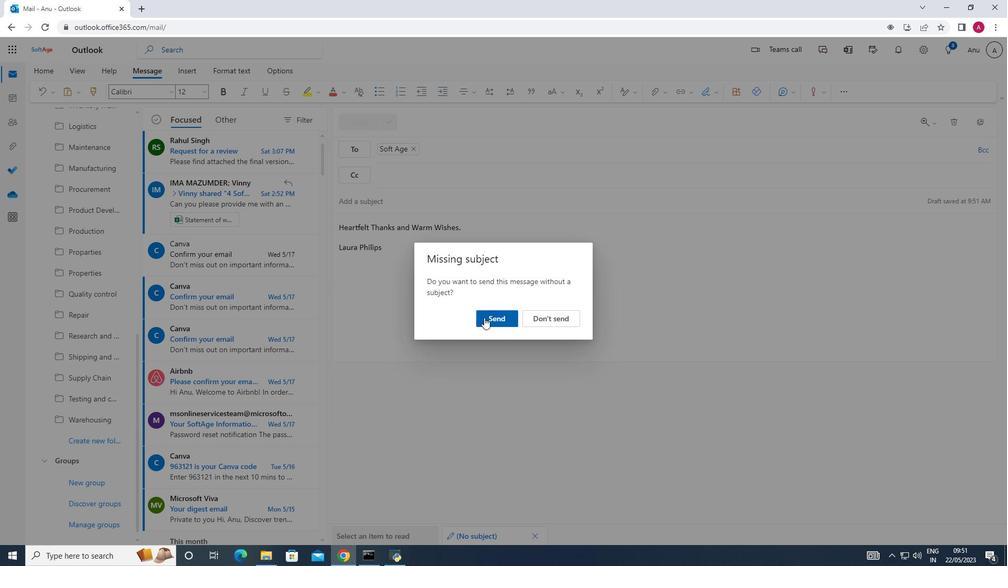 
